 Task: Check the sale-to-list ratio of new construction in the last 3 years.
Action: Mouse moved to (726, 203)
Screenshot: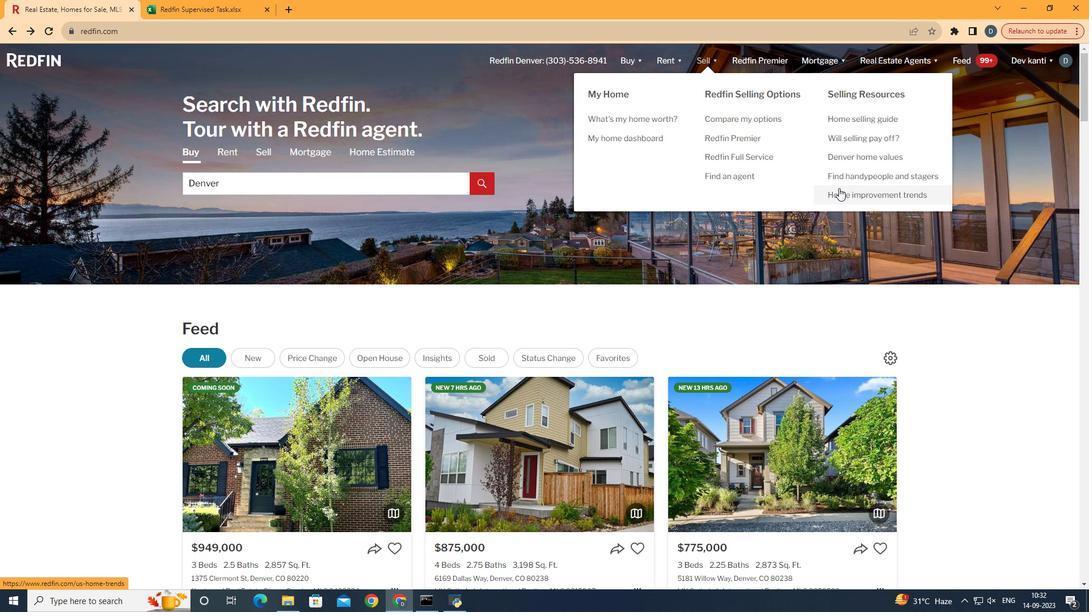 
Action: Mouse pressed left at (726, 203)
Screenshot: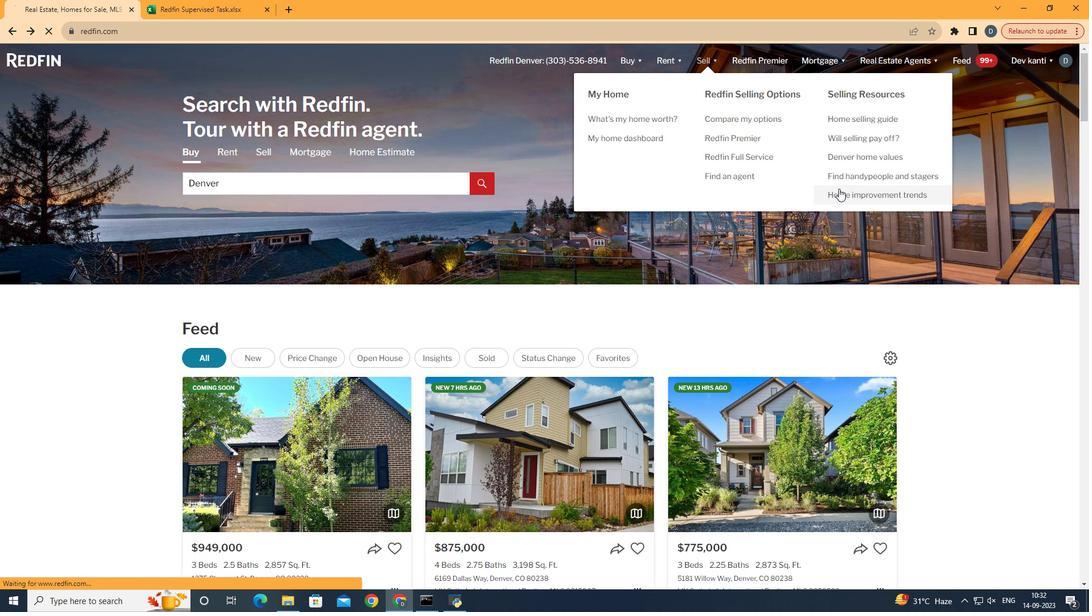 
Action: Mouse moved to (345, 219)
Screenshot: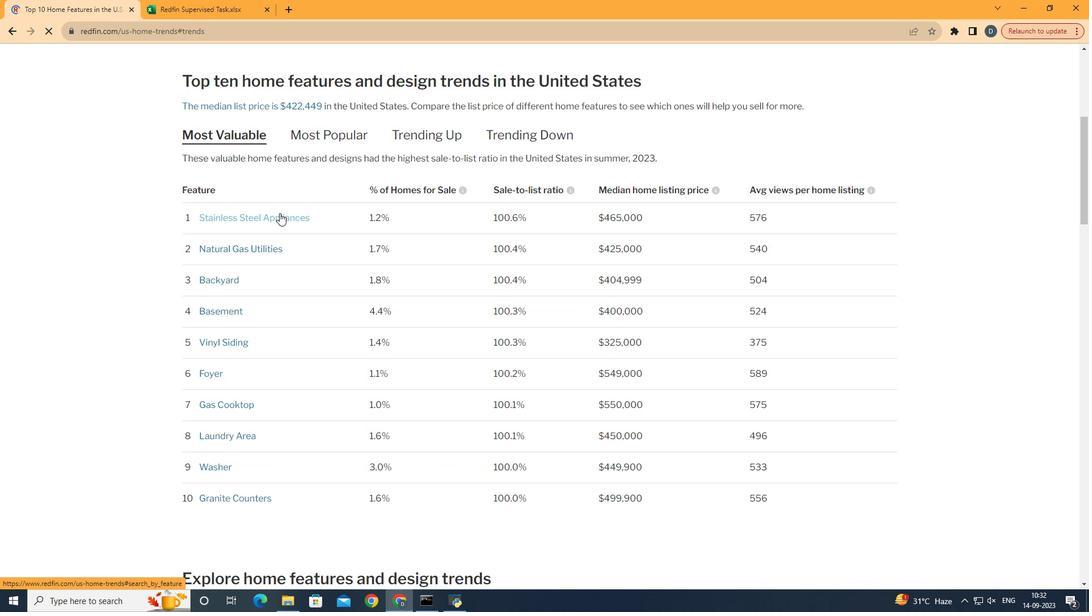 
Action: Mouse pressed left at (345, 219)
Screenshot: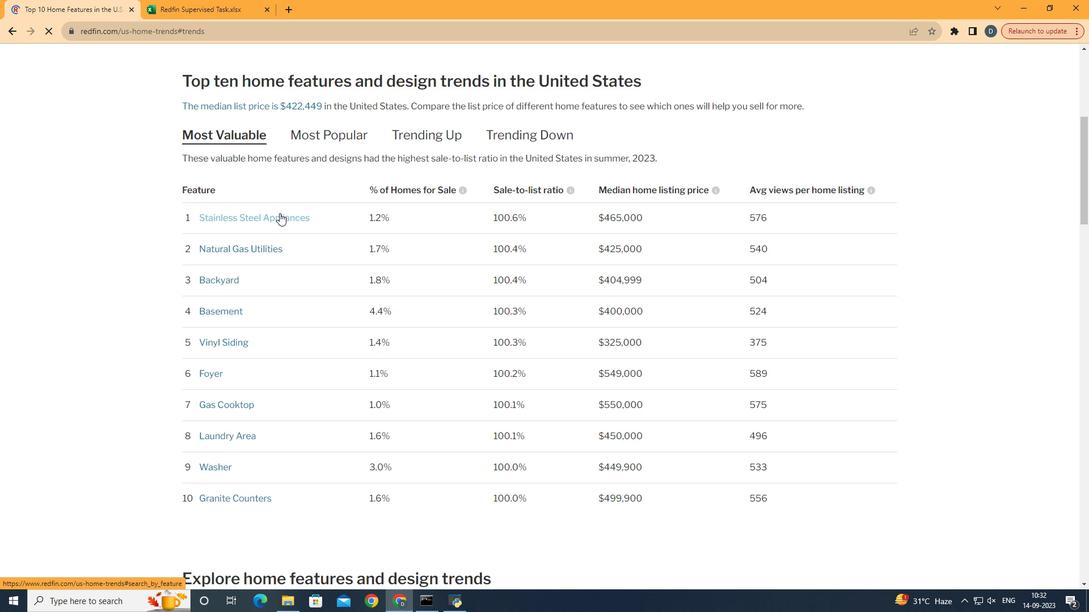
Action: Mouse moved to (468, 237)
Screenshot: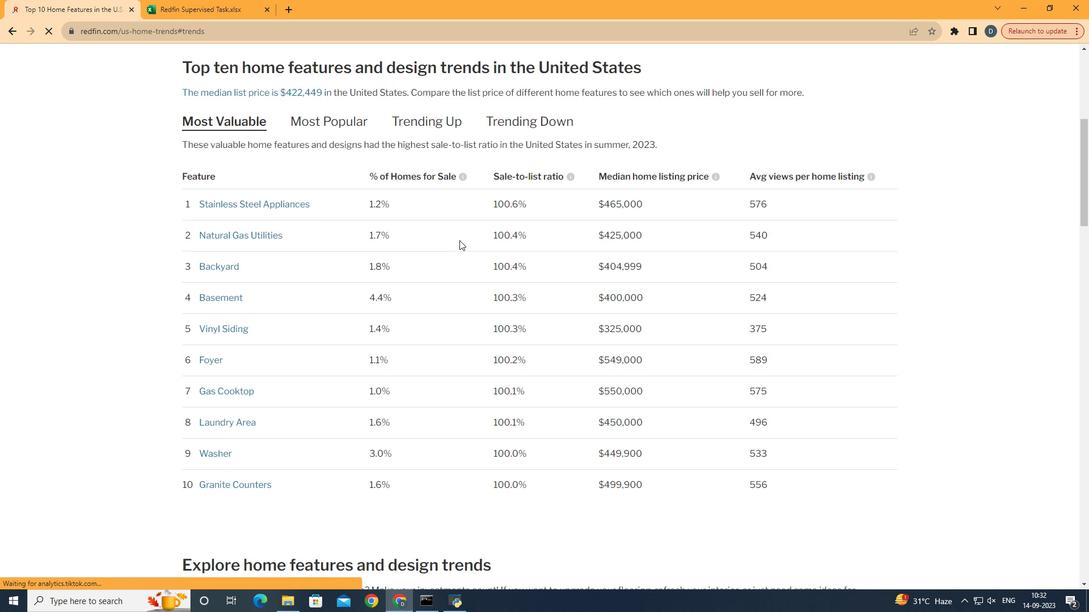 
Action: Mouse scrolled (468, 237) with delta (0, 0)
Screenshot: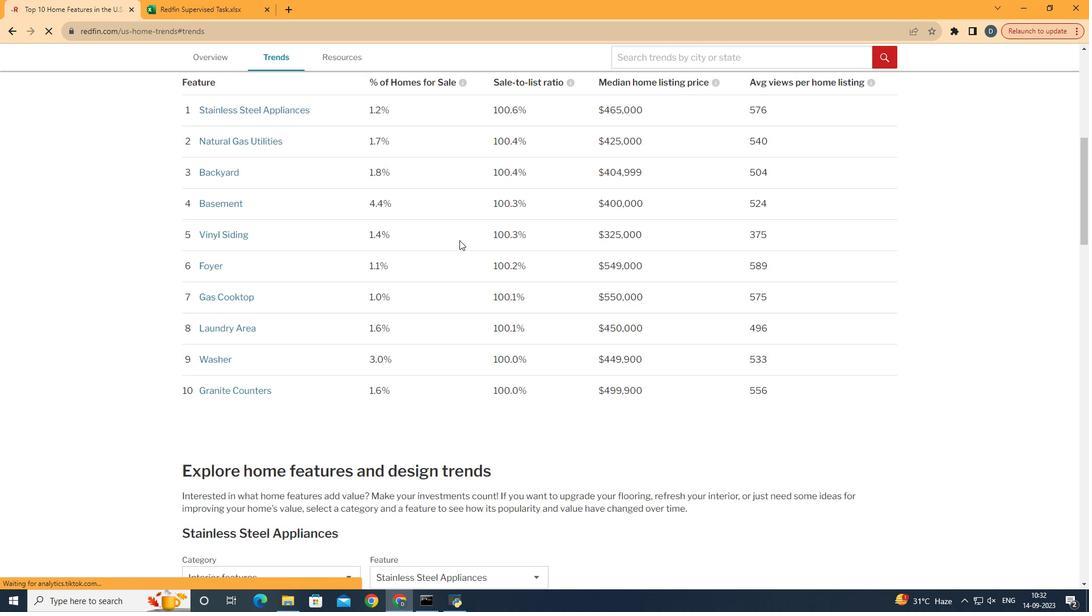
Action: Mouse scrolled (468, 237) with delta (0, 0)
Screenshot: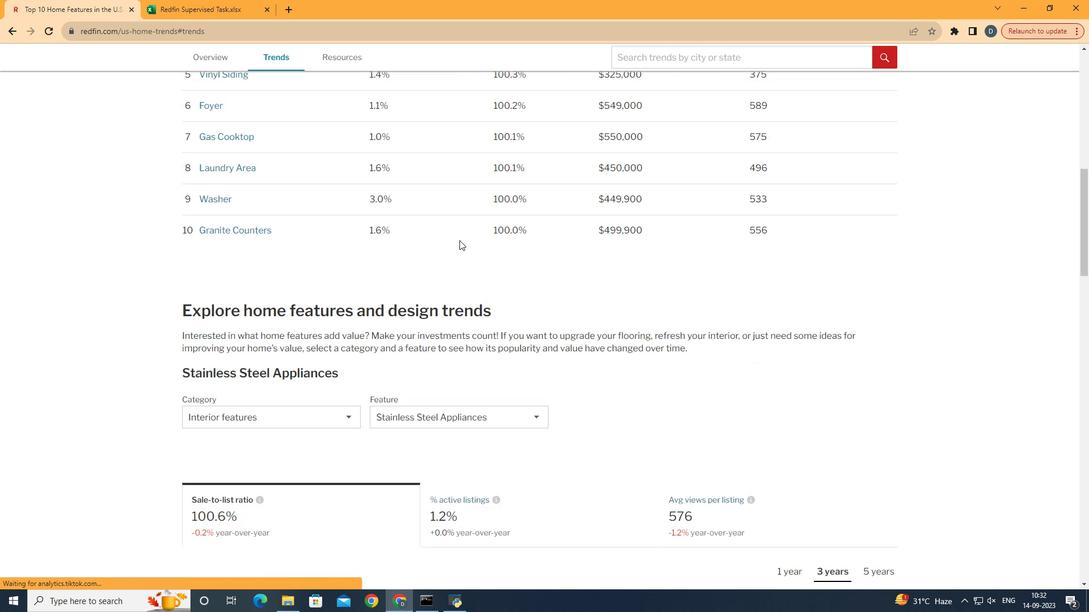 
Action: Mouse scrolled (468, 237) with delta (0, 0)
Screenshot: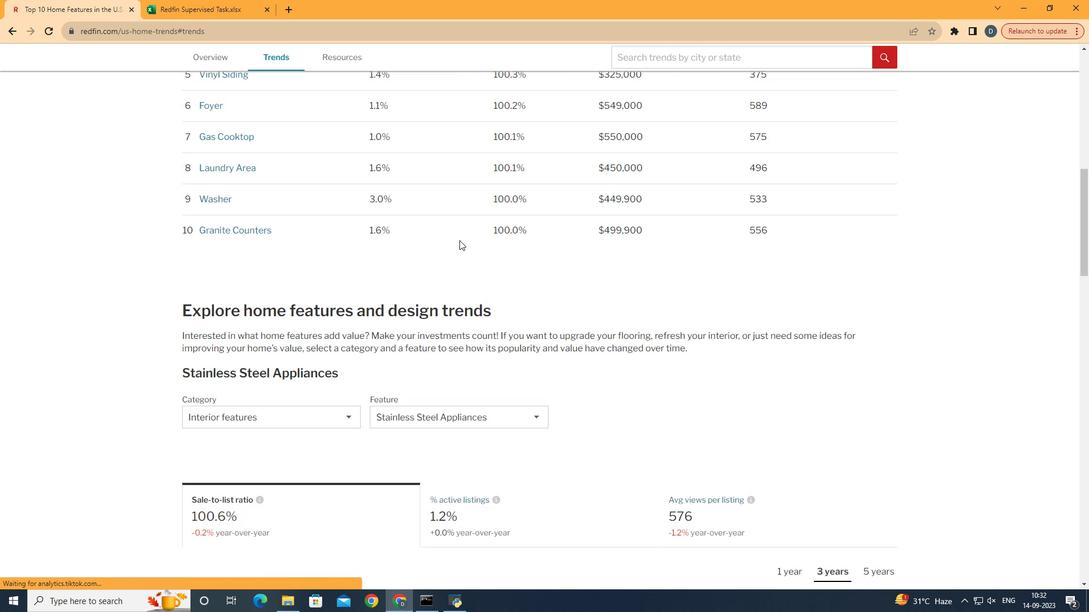 
Action: Mouse scrolled (468, 237) with delta (0, 0)
Screenshot: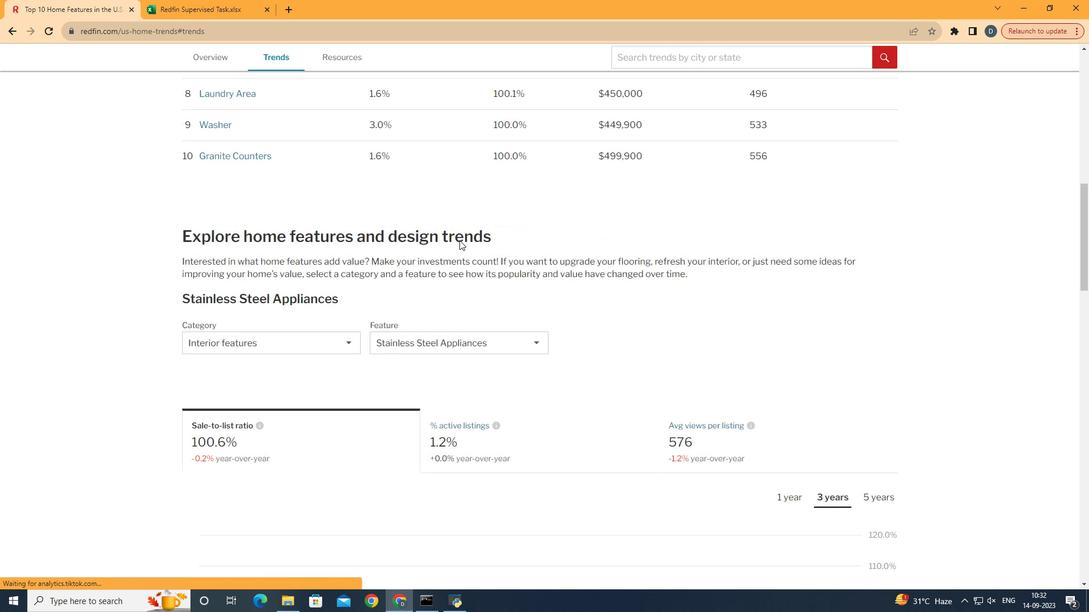 
Action: Mouse scrolled (468, 237) with delta (0, 0)
Screenshot: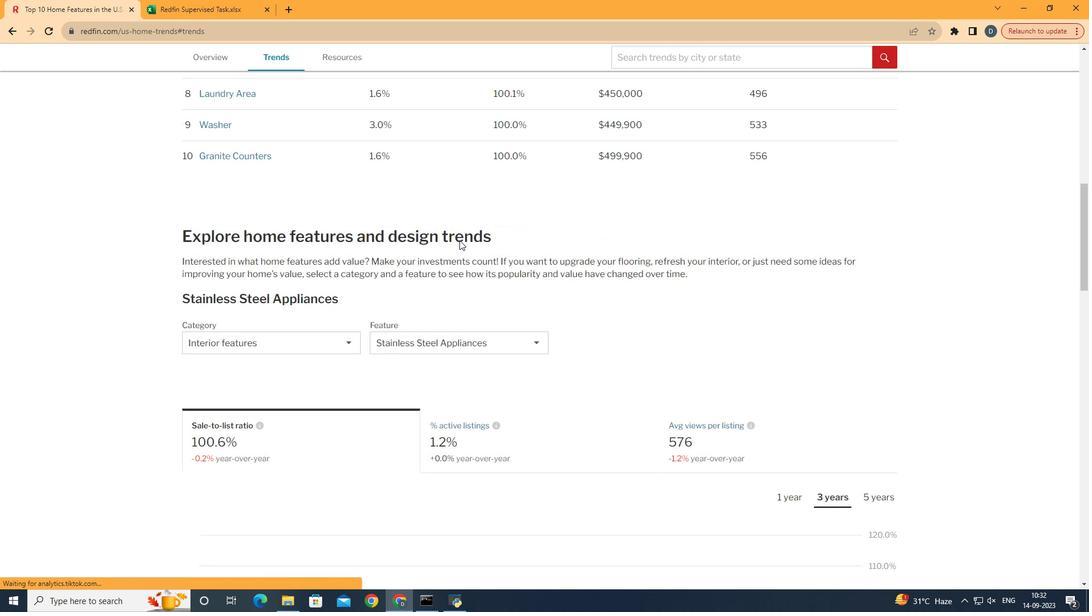 
Action: Mouse scrolled (468, 237) with delta (0, 0)
Screenshot: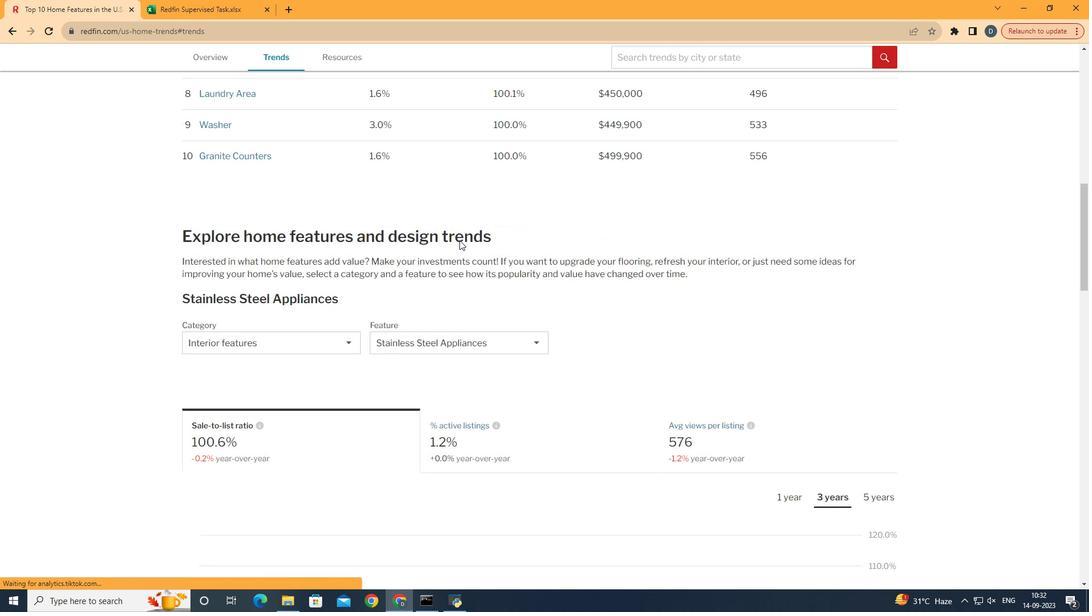 
Action: Mouse scrolled (468, 237) with delta (0, 0)
Screenshot: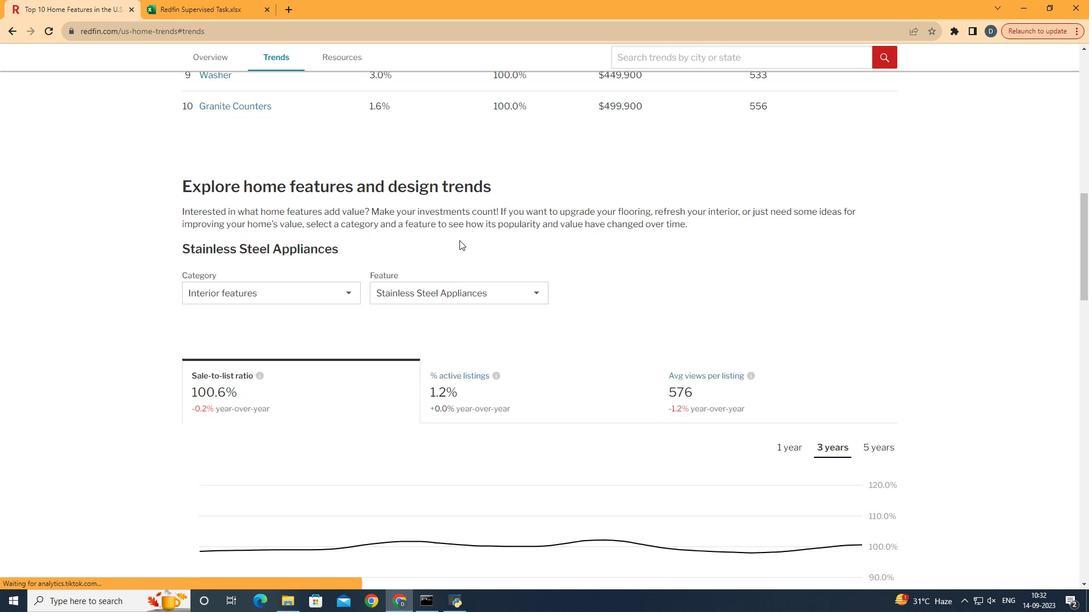 
Action: Mouse scrolled (468, 237) with delta (0, 0)
Screenshot: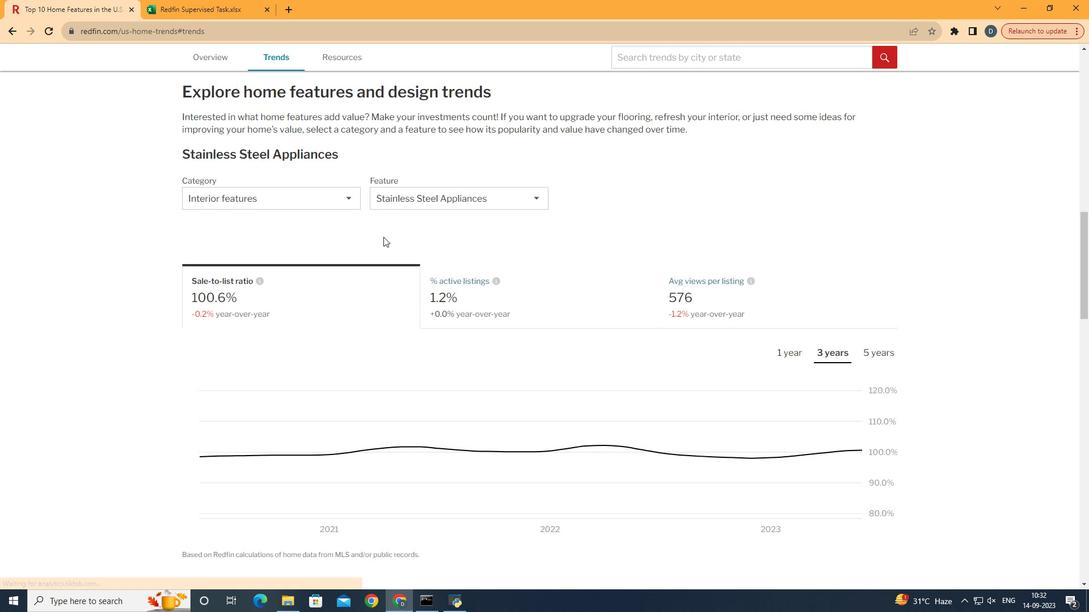 
Action: Mouse scrolled (468, 237) with delta (0, 0)
Screenshot: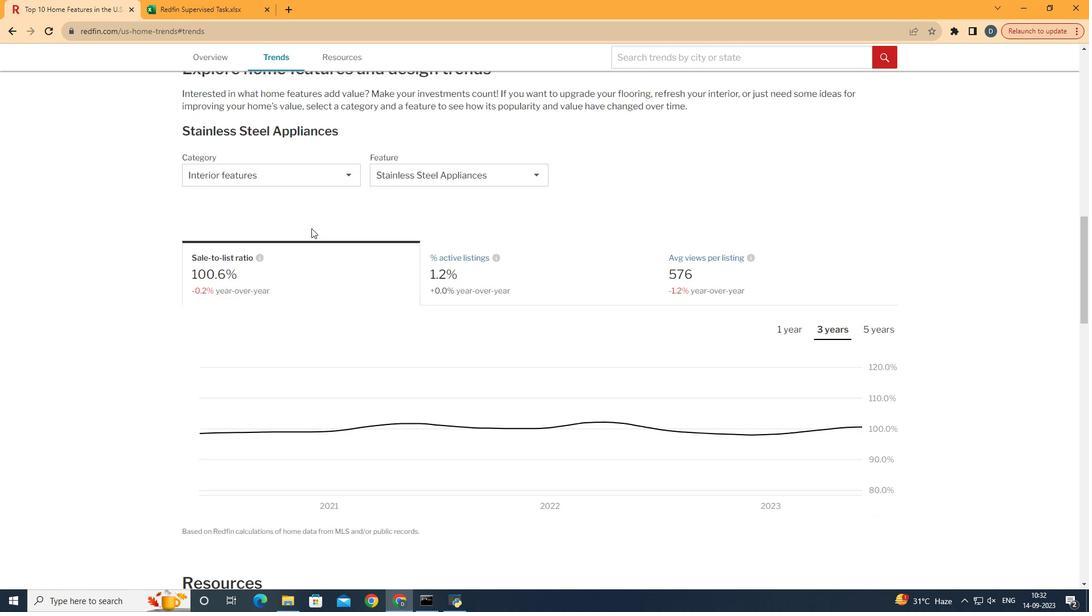 
Action: Mouse moved to (357, 200)
Screenshot: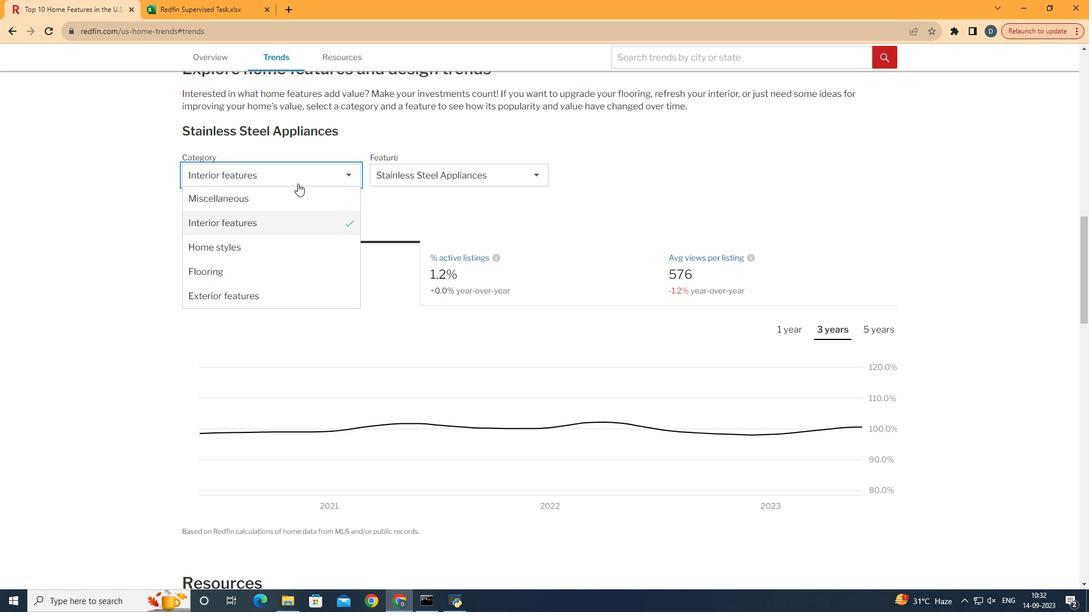 
Action: Mouse pressed left at (357, 200)
Screenshot: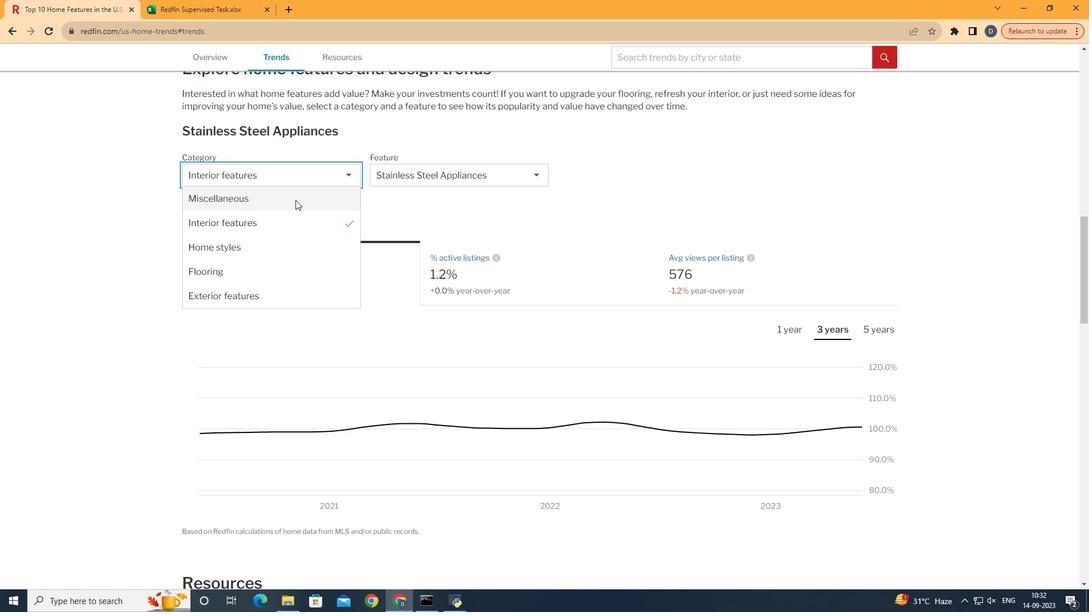 
Action: Mouse moved to (355, 238)
Screenshot: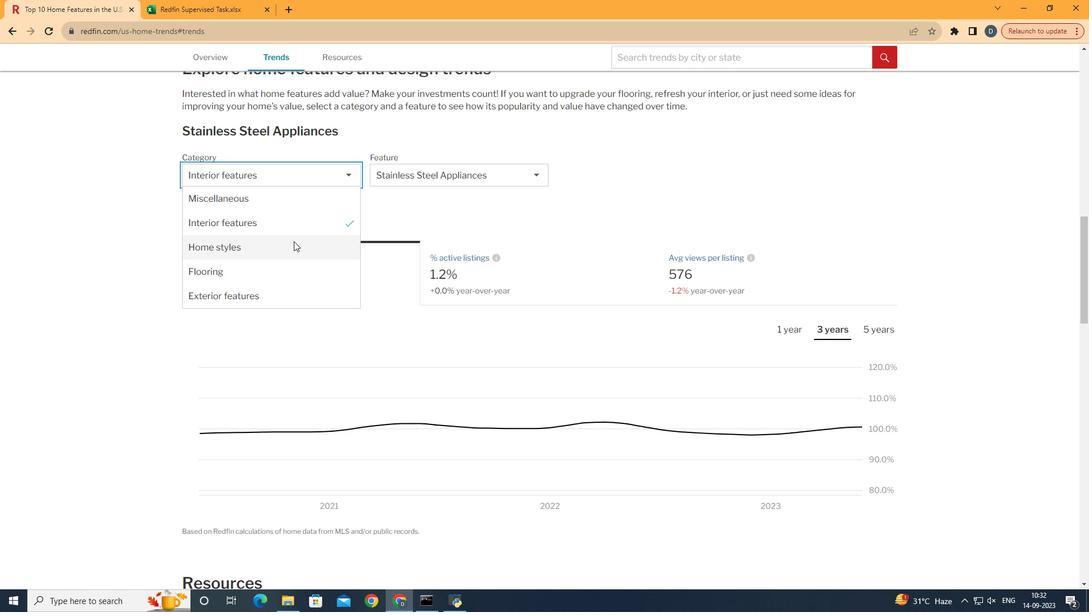 
Action: Mouse pressed left at (355, 238)
Screenshot: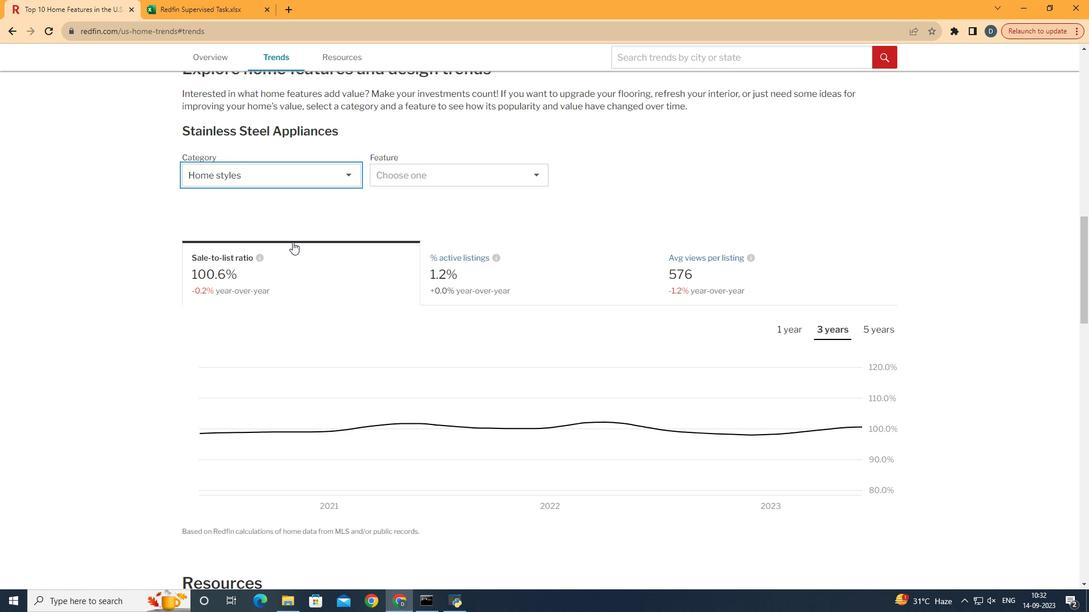 
Action: Mouse moved to (469, 191)
Screenshot: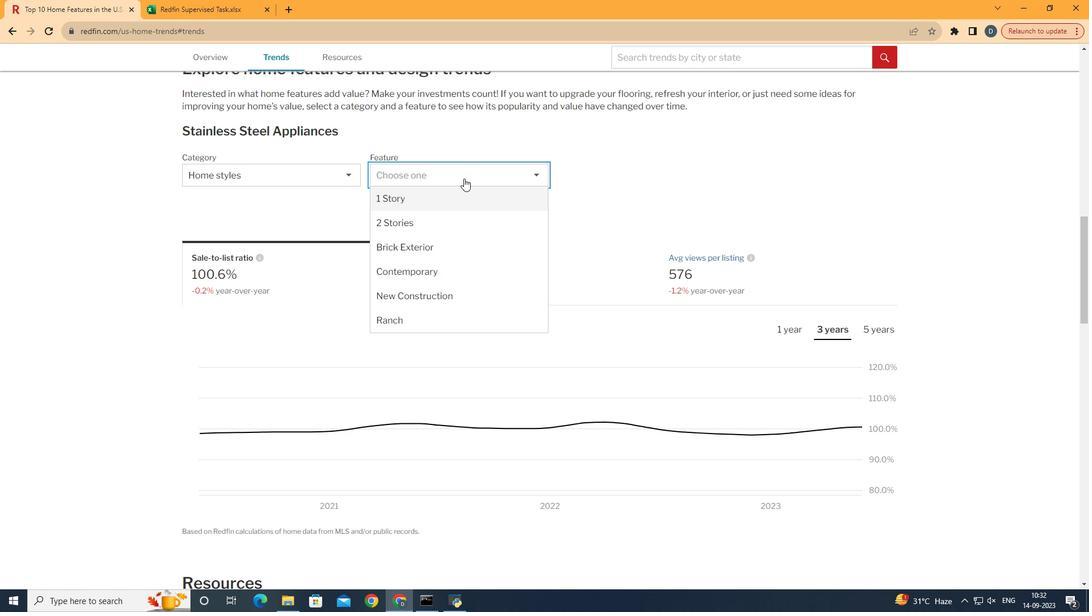 
Action: Mouse pressed left at (469, 191)
Screenshot: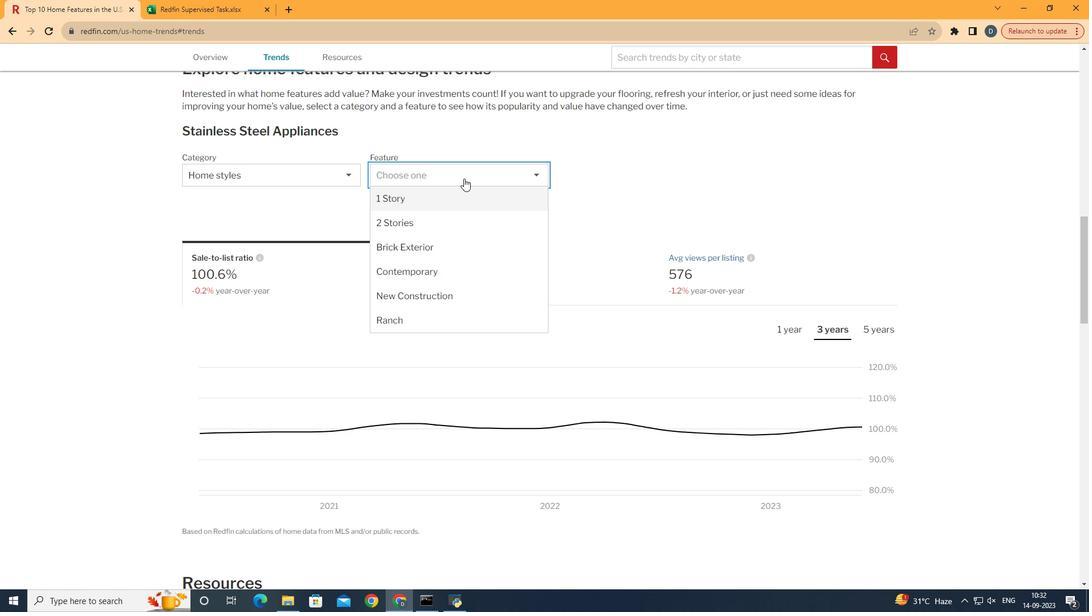 
Action: Mouse moved to (490, 272)
Screenshot: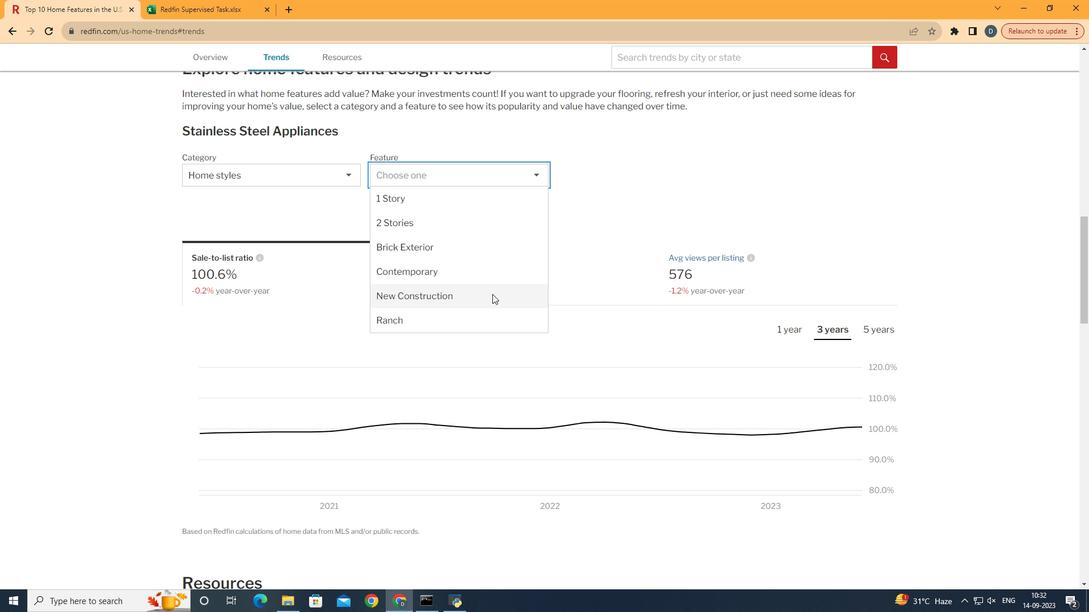 
Action: Mouse pressed left at (490, 272)
Screenshot: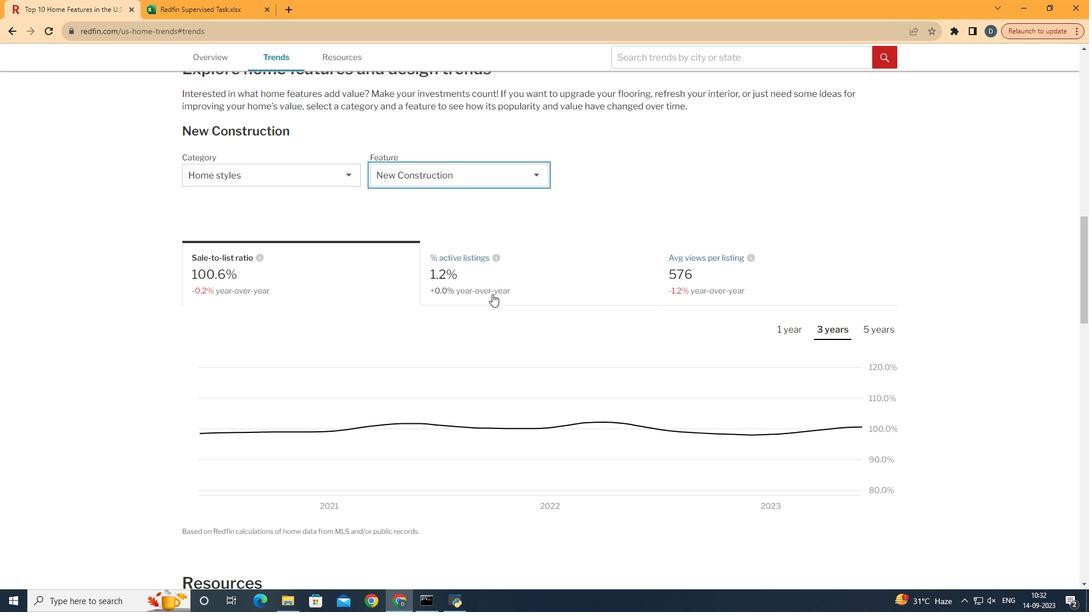 
Action: Mouse moved to (360, 267)
Screenshot: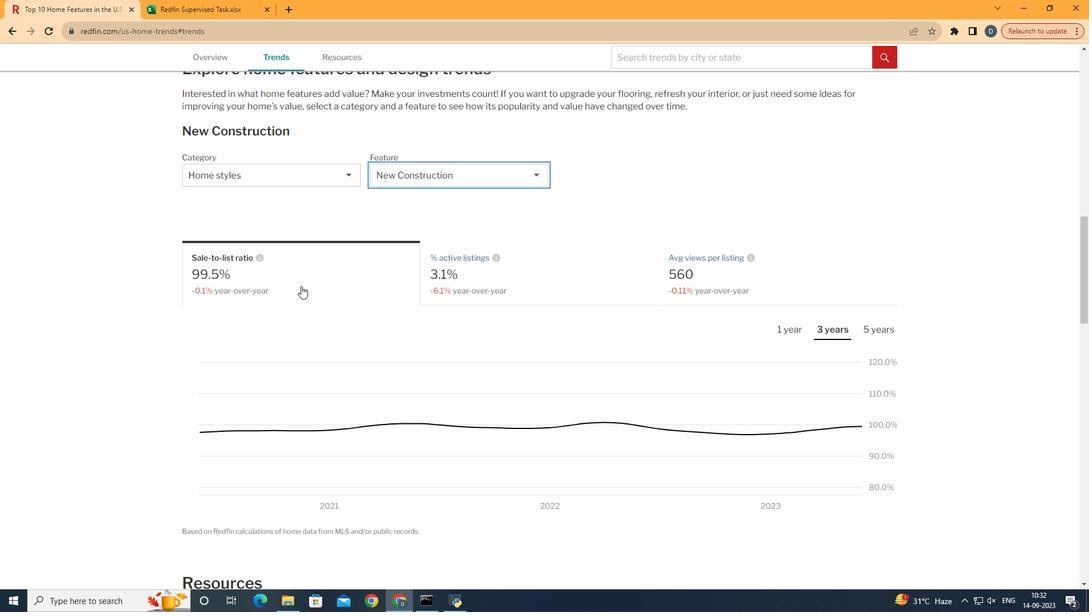 
Action: Mouse pressed left at (360, 267)
Screenshot: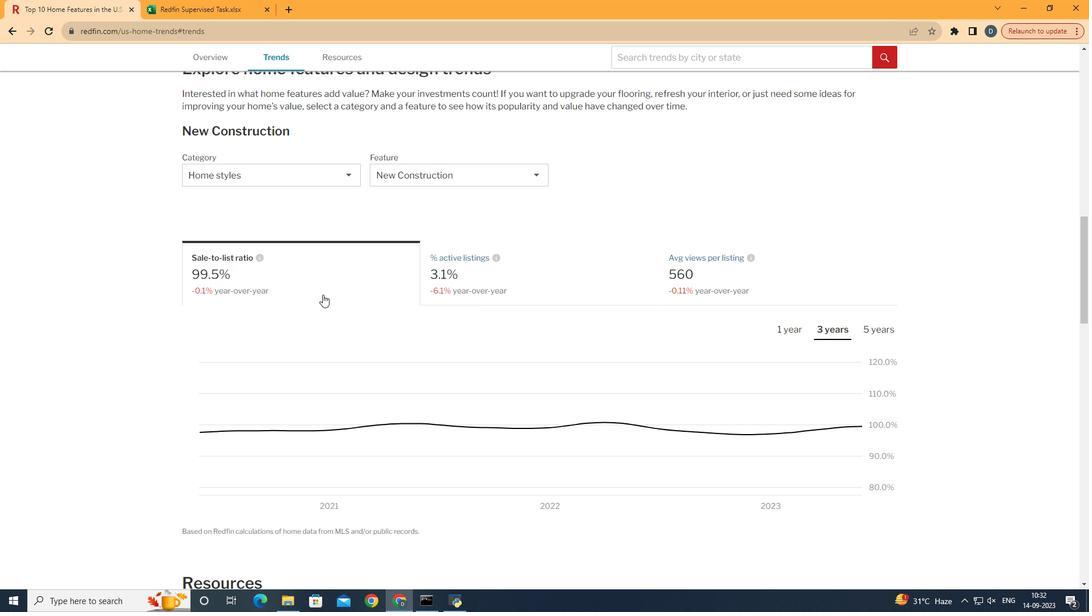 
Action: Mouse moved to (723, 294)
Screenshot: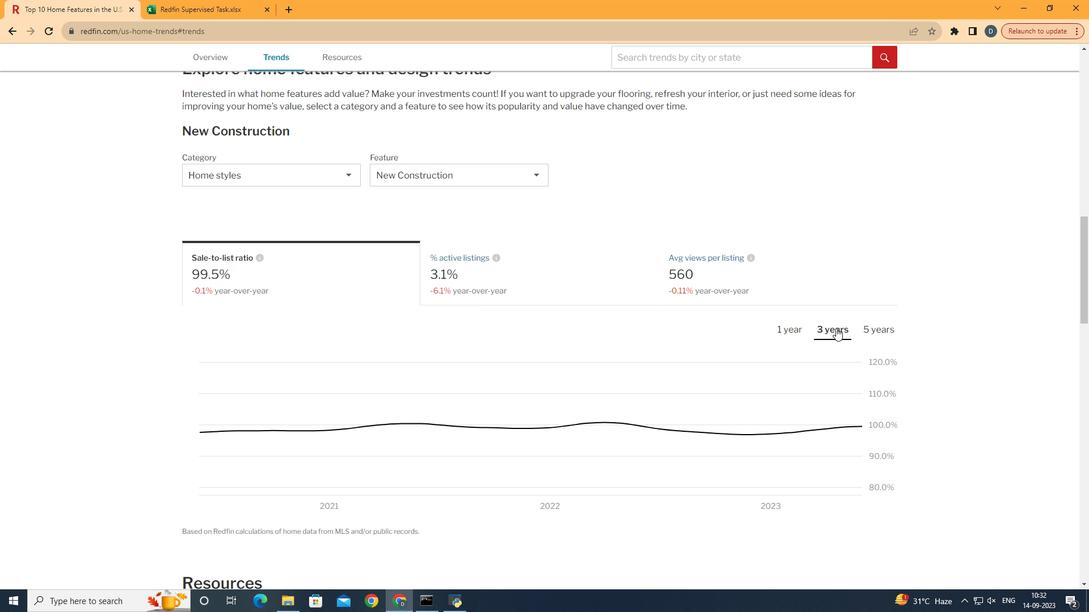 
Action: Mouse pressed left at (723, 294)
Screenshot: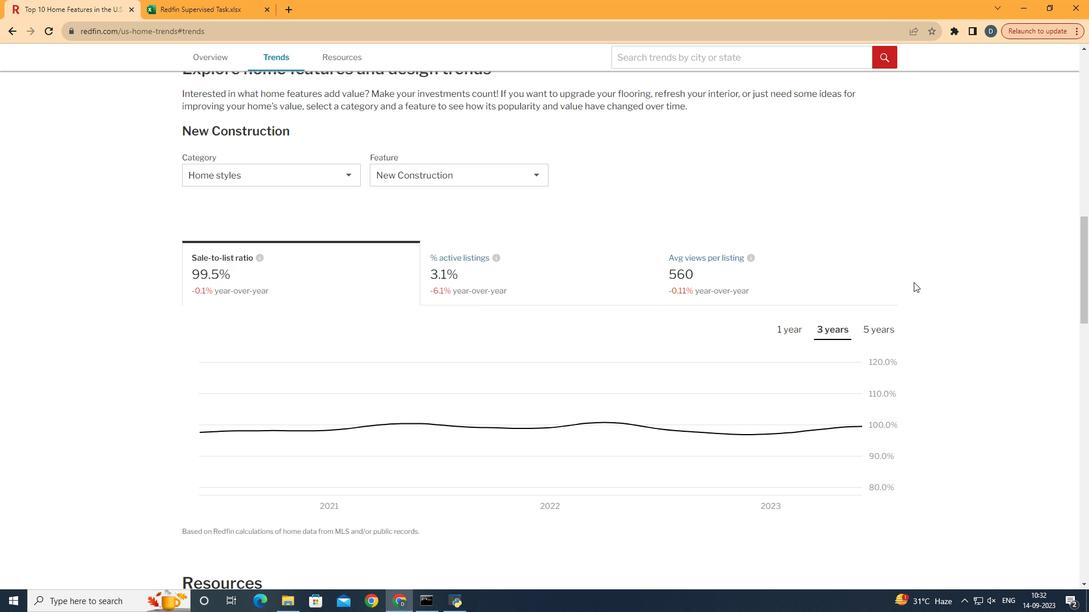
Action: Mouse moved to (777, 264)
Screenshot: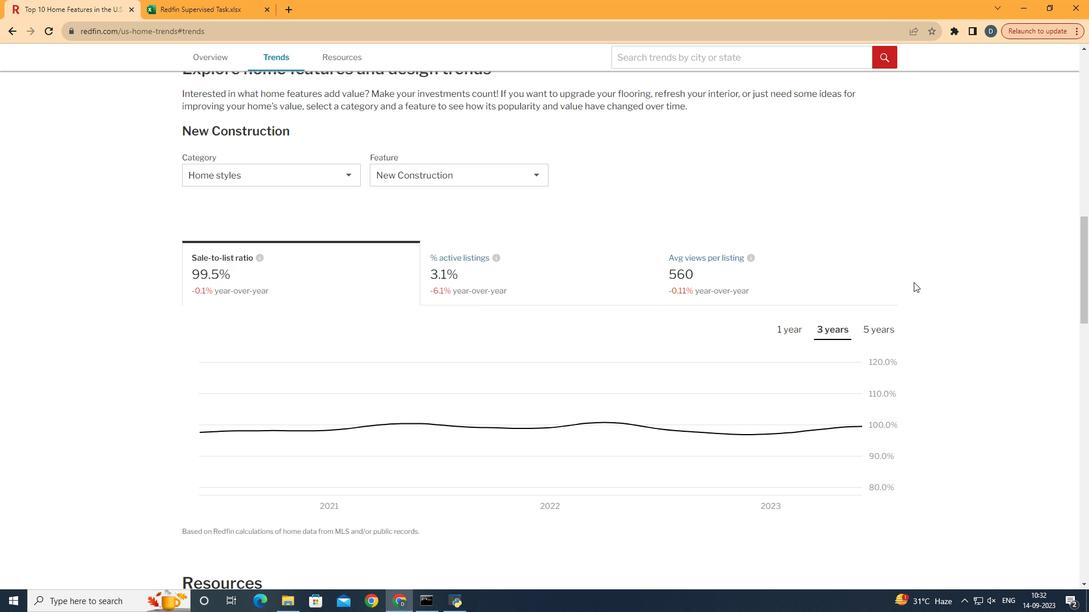 
